 Task: Create a rule from the Routing list, Task moved to a section -> Set Priority in the project BioTech , set the section as Done clear the priority
Action: Mouse moved to (1164, 192)
Screenshot: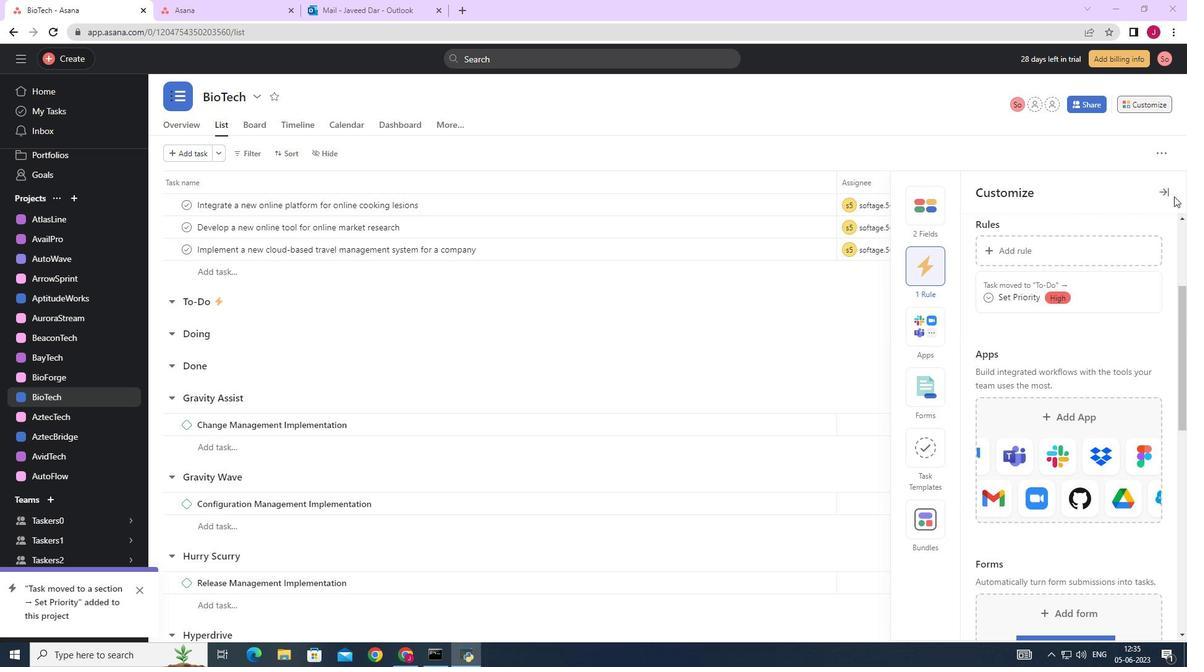 
Action: Mouse pressed left at (1164, 192)
Screenshot: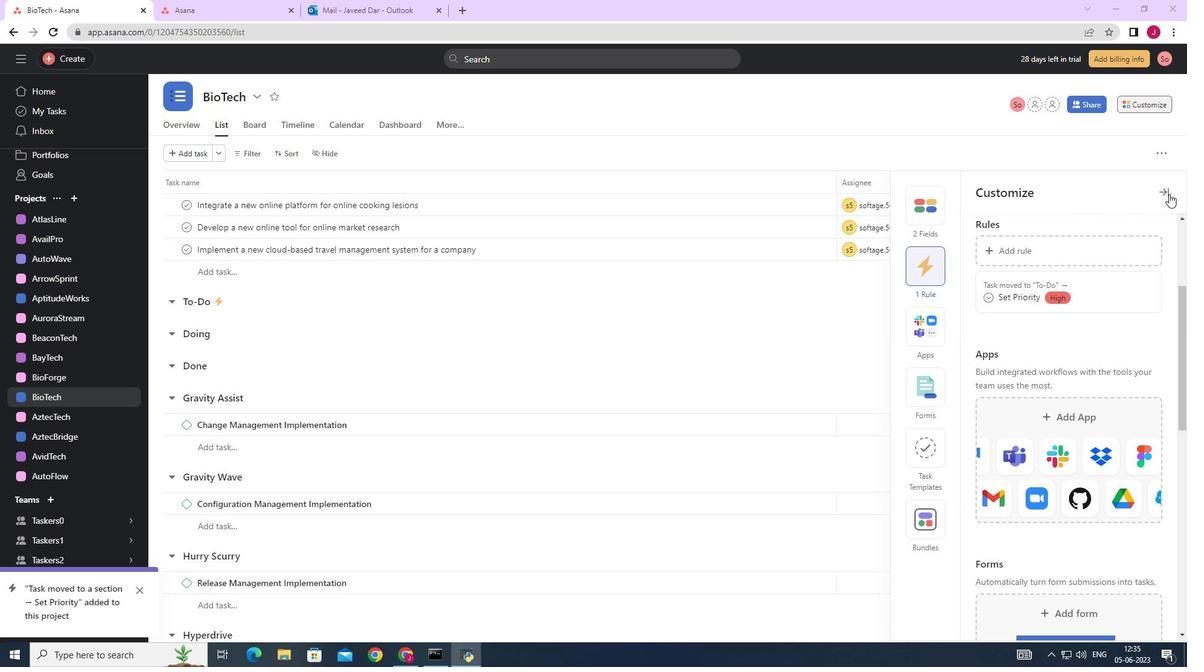 
Action: Mouse moved to (1140, 108)
Screenshot: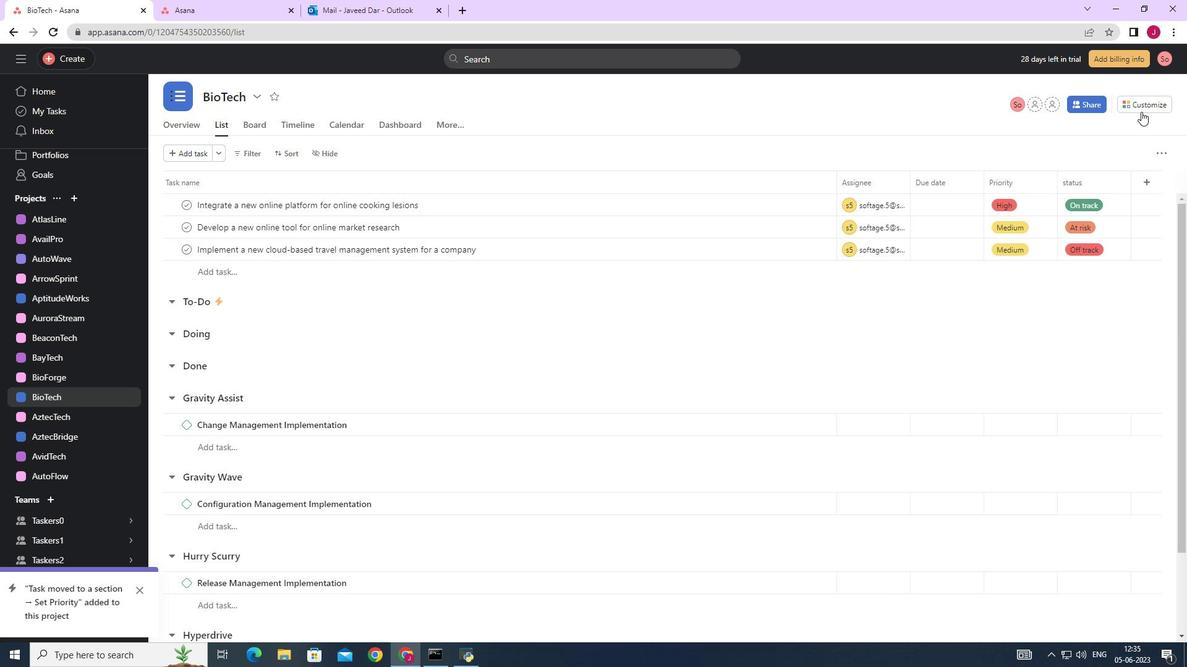 
Action: Mouse pressed left at (1140, 108)
Screenshot: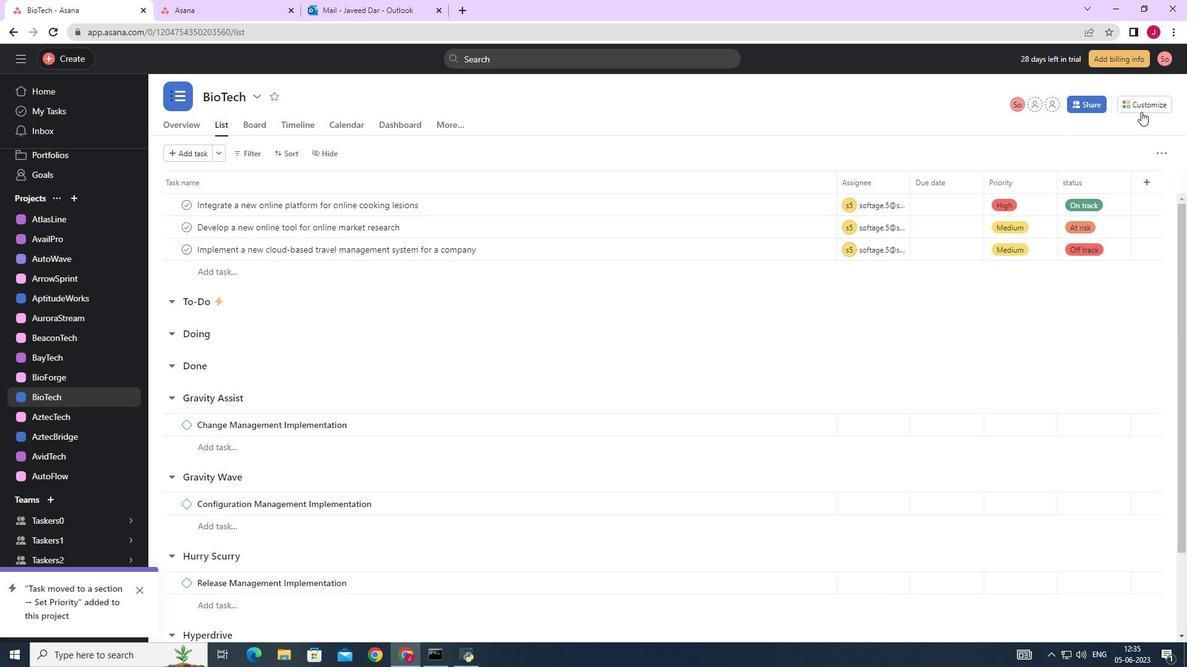 
Action: Mouse moved to (917, 265)
Screenshot: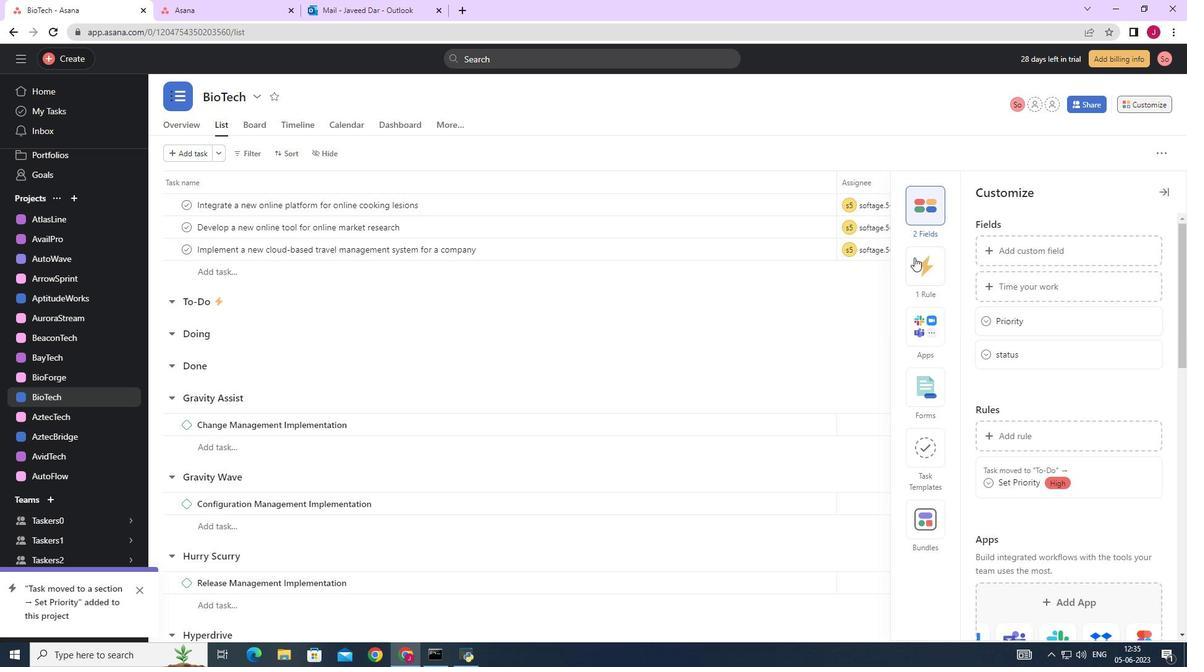 
Action: Mouse pressed left at (917, 265)
Screenshot: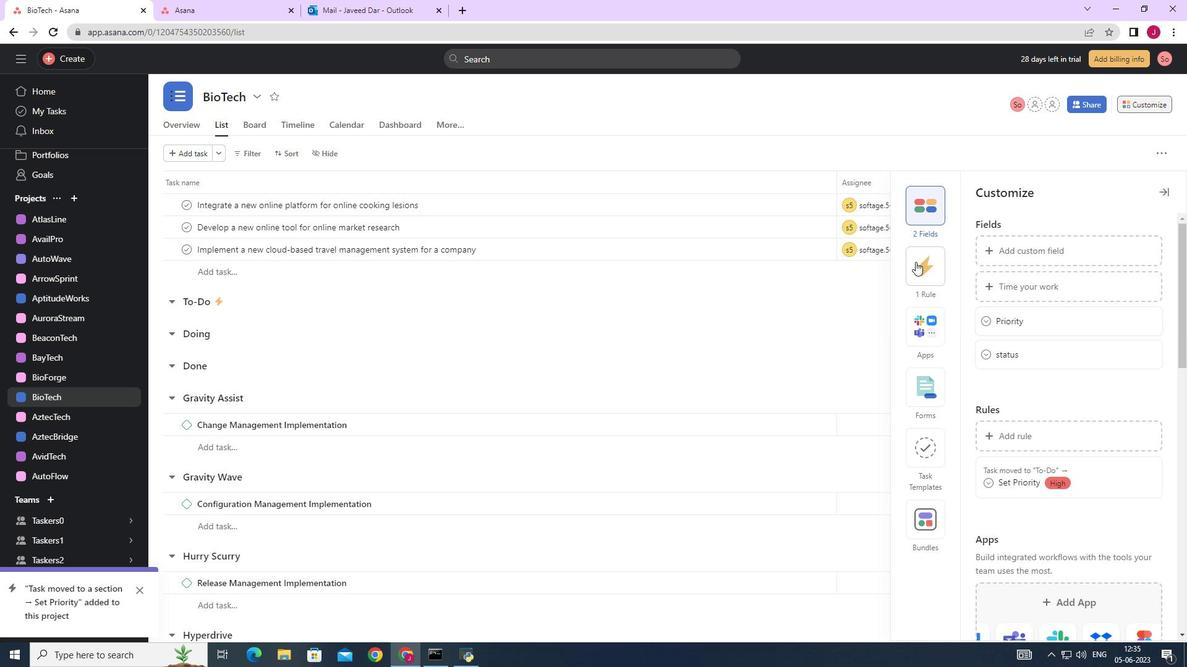 
Action: Mouse moved to (1045, 253)
Screenshot: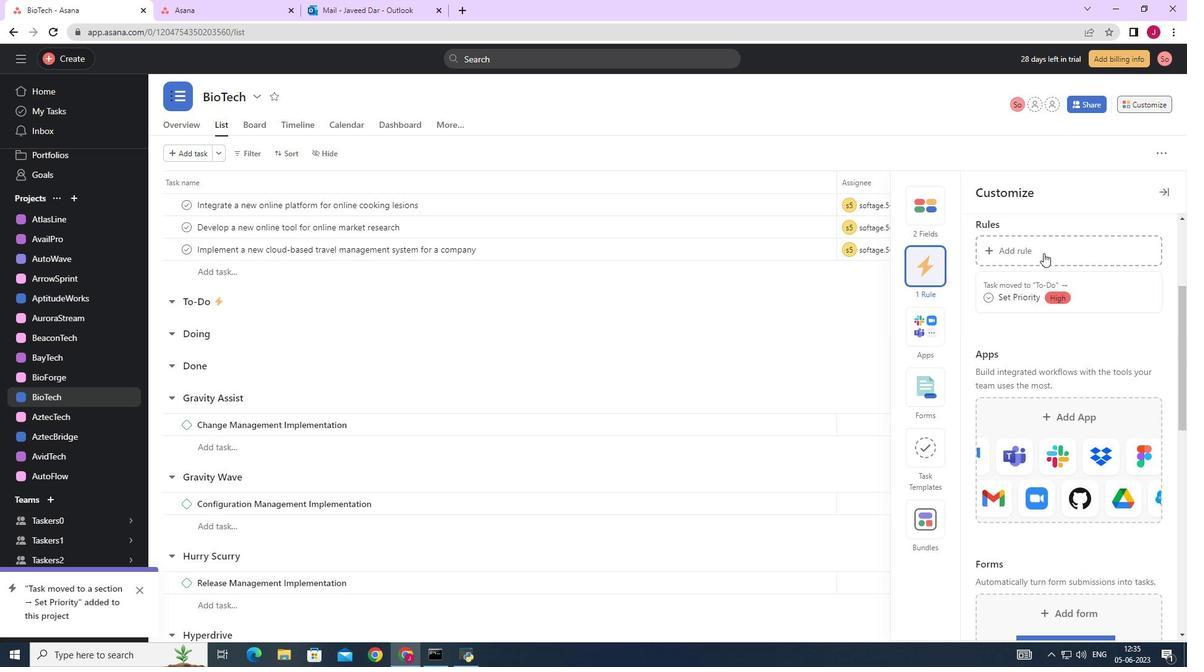 
Action: Mouse pressed left at (1045, 253)
Screenshot: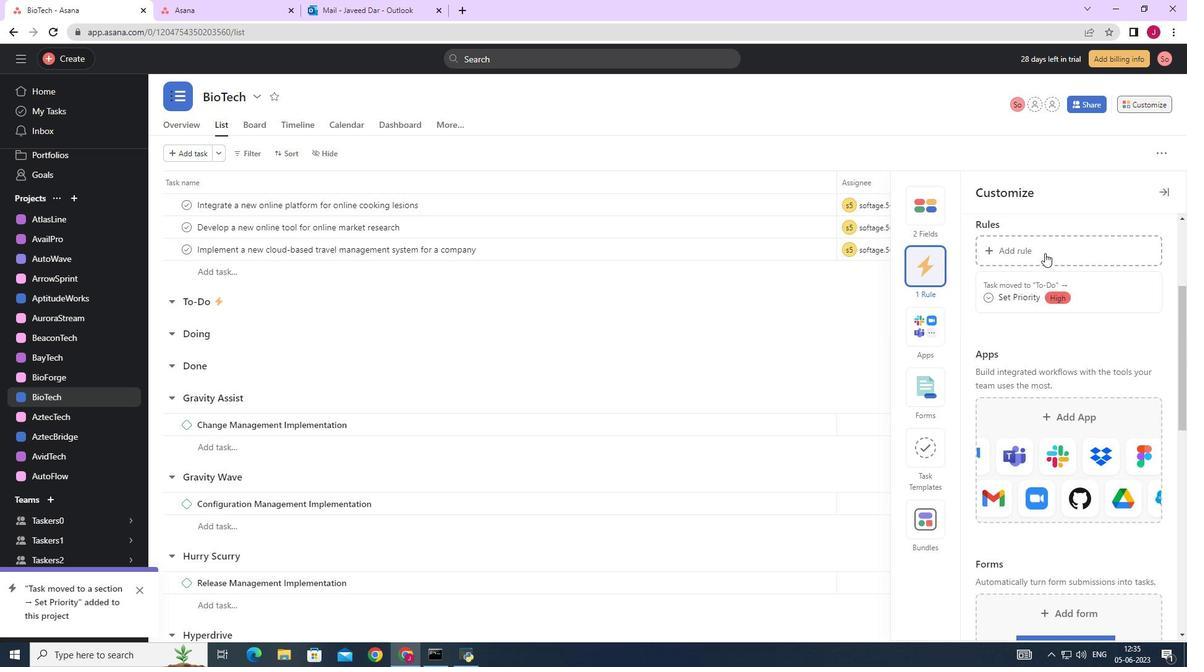 
Action: Mouse moved to (259, 156)
Screenshot: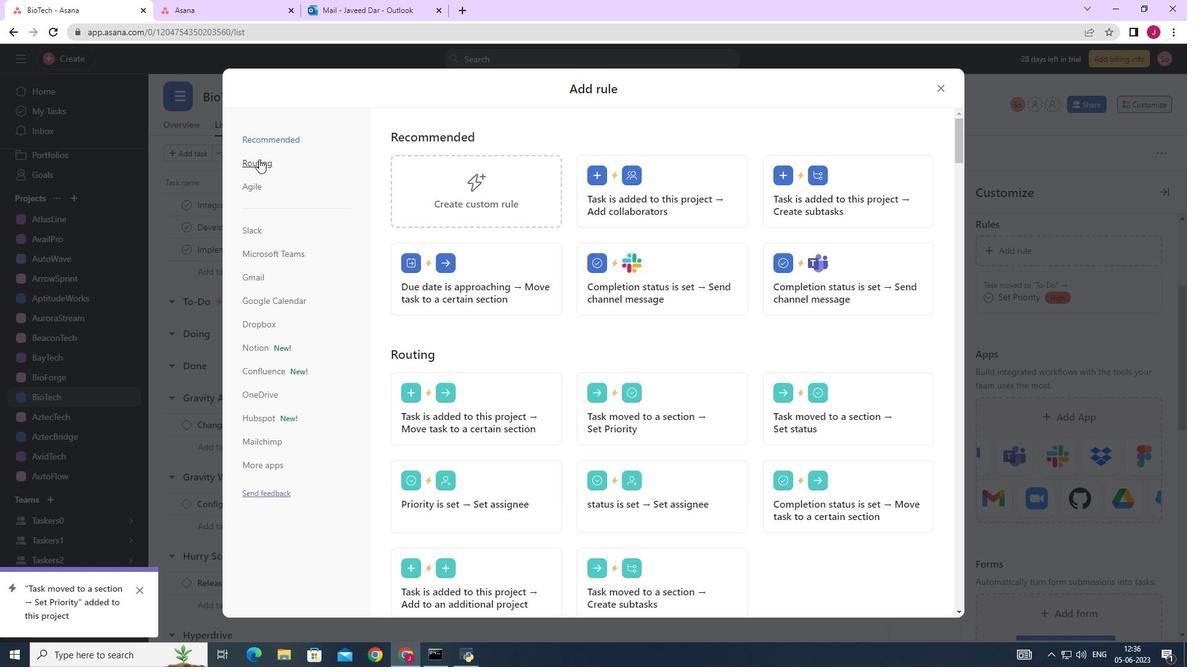 
Action: Mouse pressed left at (259, 156)
Screenshot: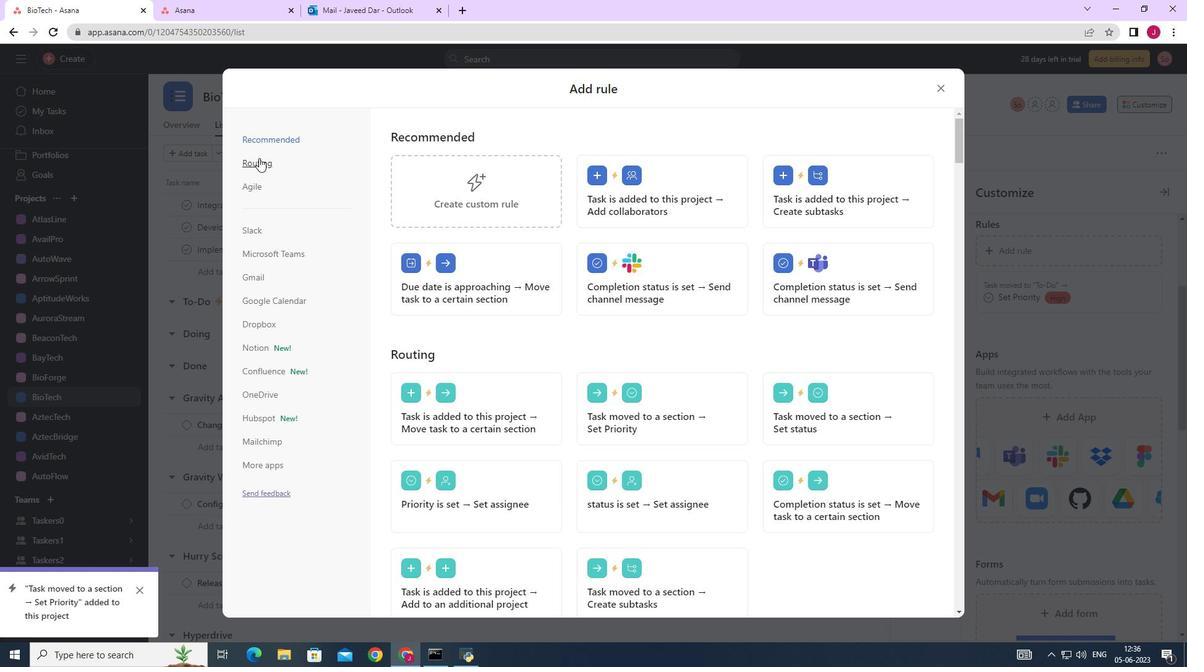 
Action: Mouse moved to (656, 203)
Screenshot: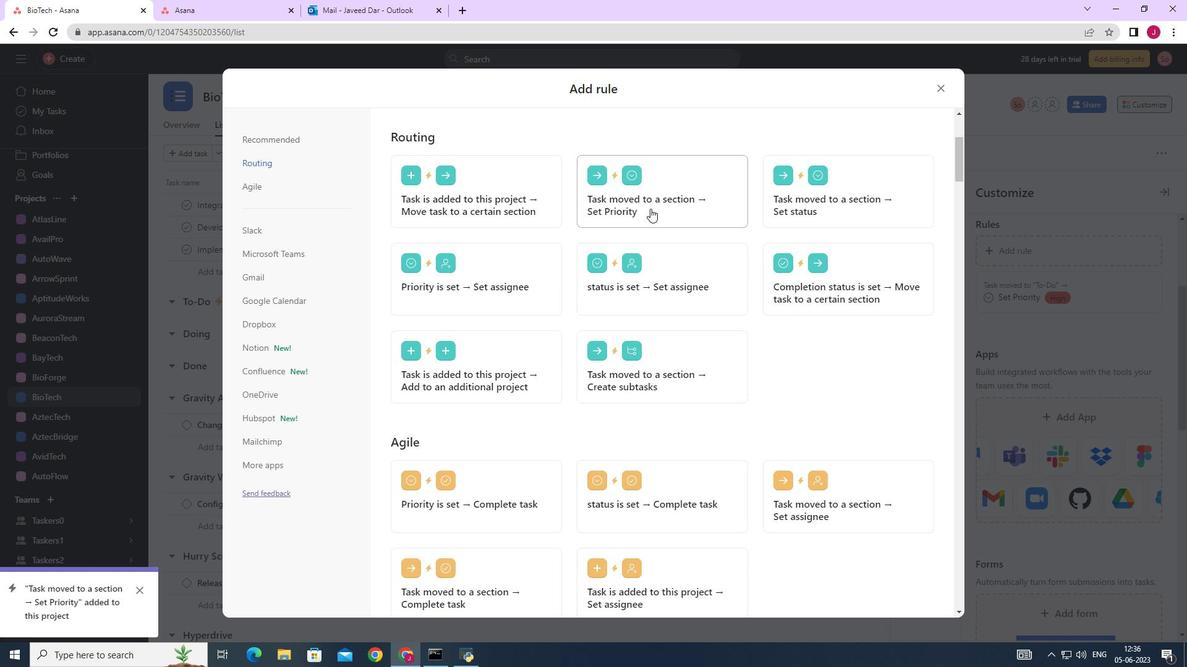 
Action: Mouse pressed left at (656, 203)
Screenshot: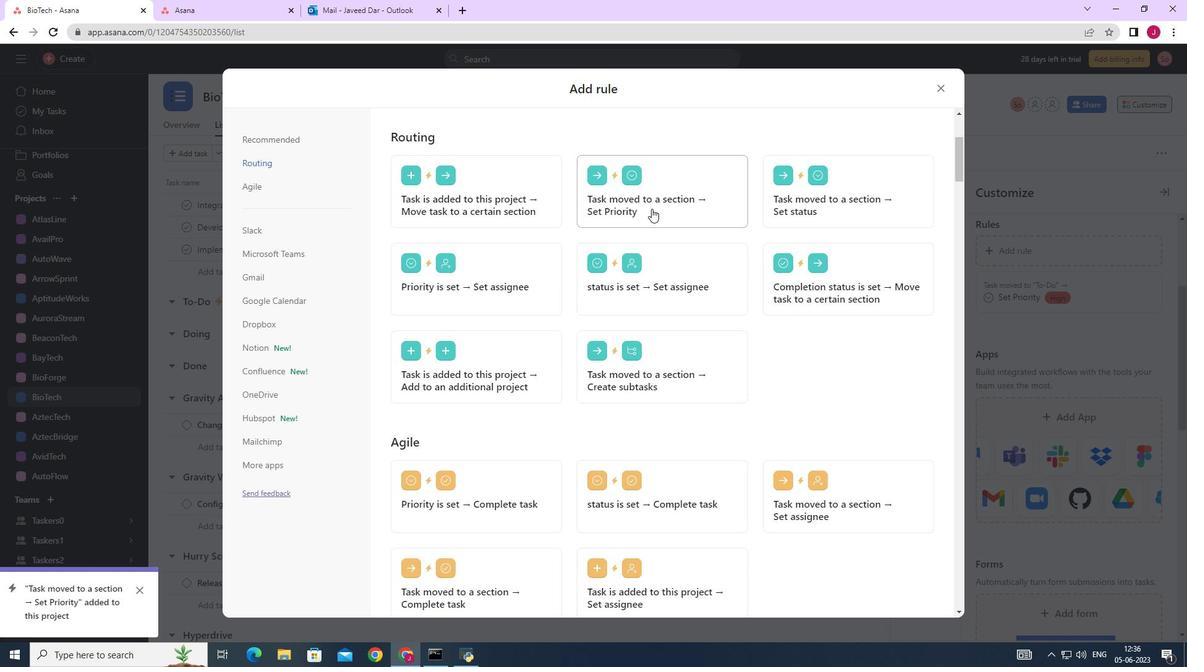 
Action: Mouse moved to (481, 332)
Screenshot: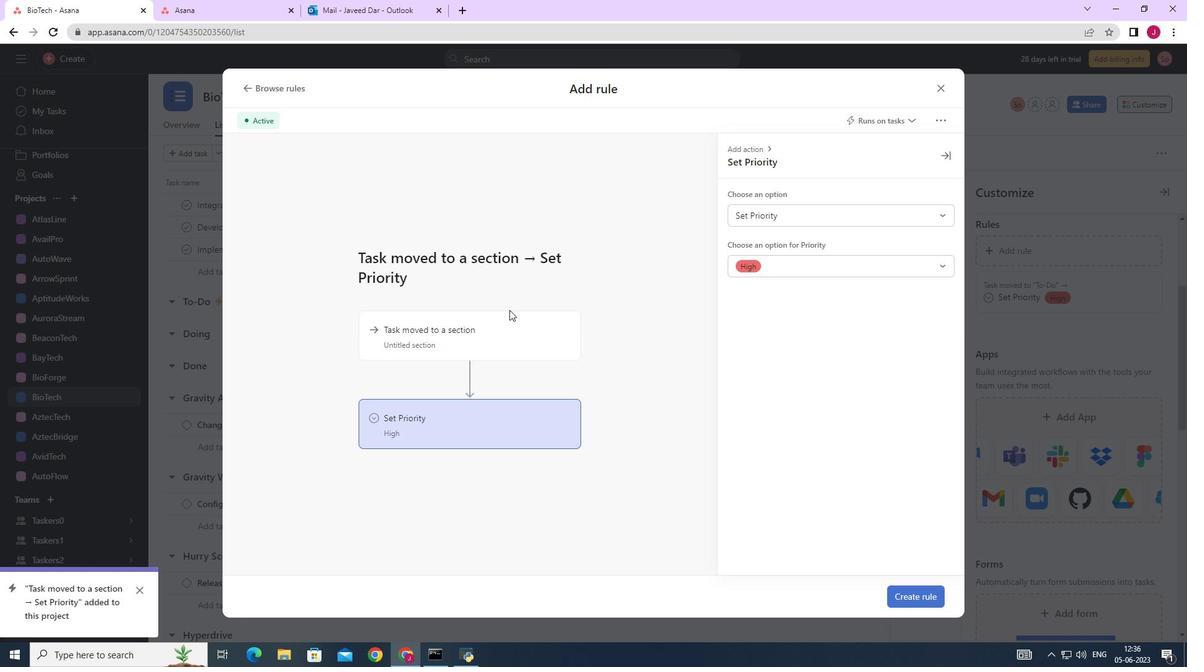 
Action: Mouse pressed left at (481, 332)
Screenshot: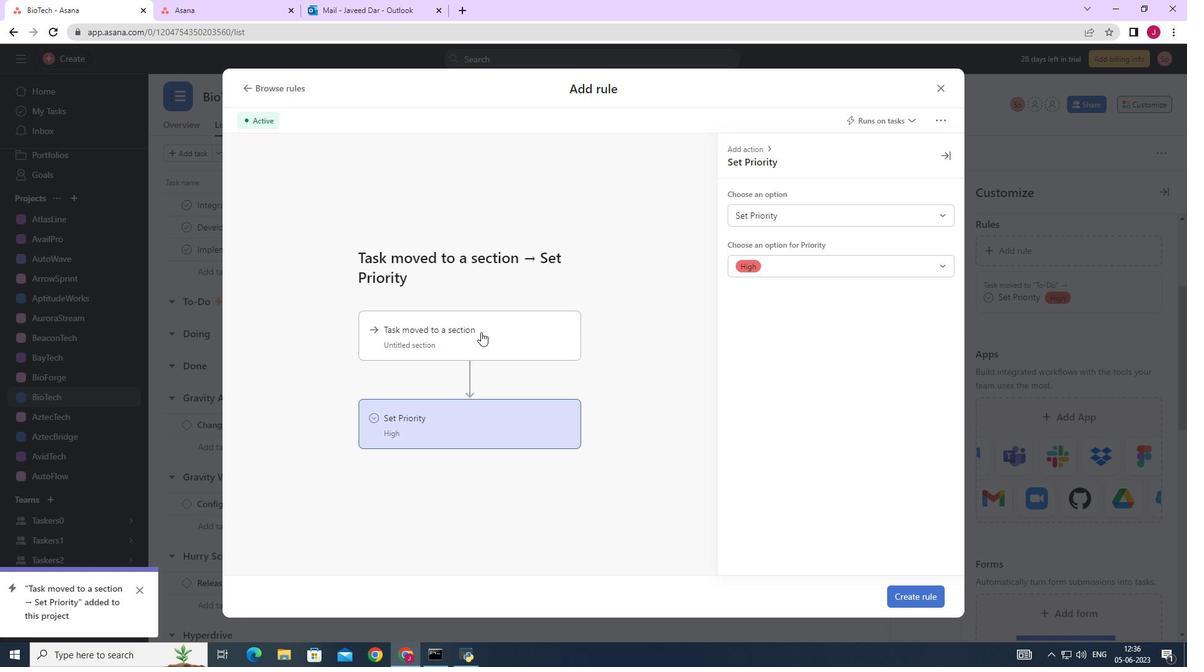 
Action: Mouse moved to (774, 215)
Screenshot: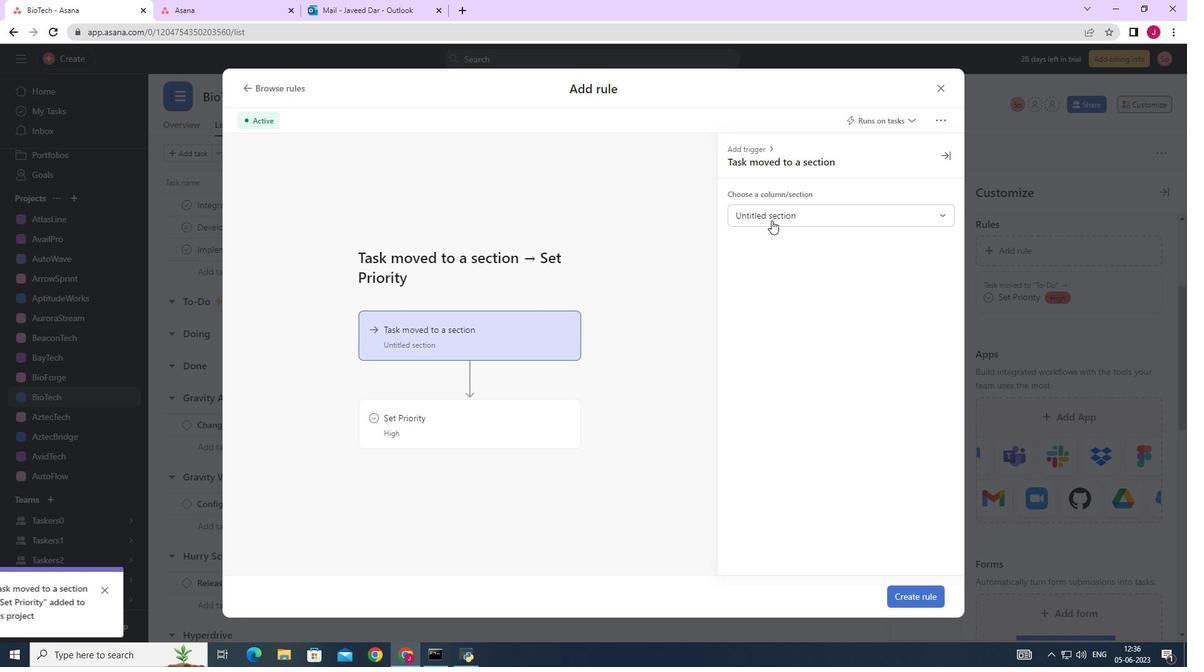 
Action: Mouse pressed left at (774, 215)
Screenshot: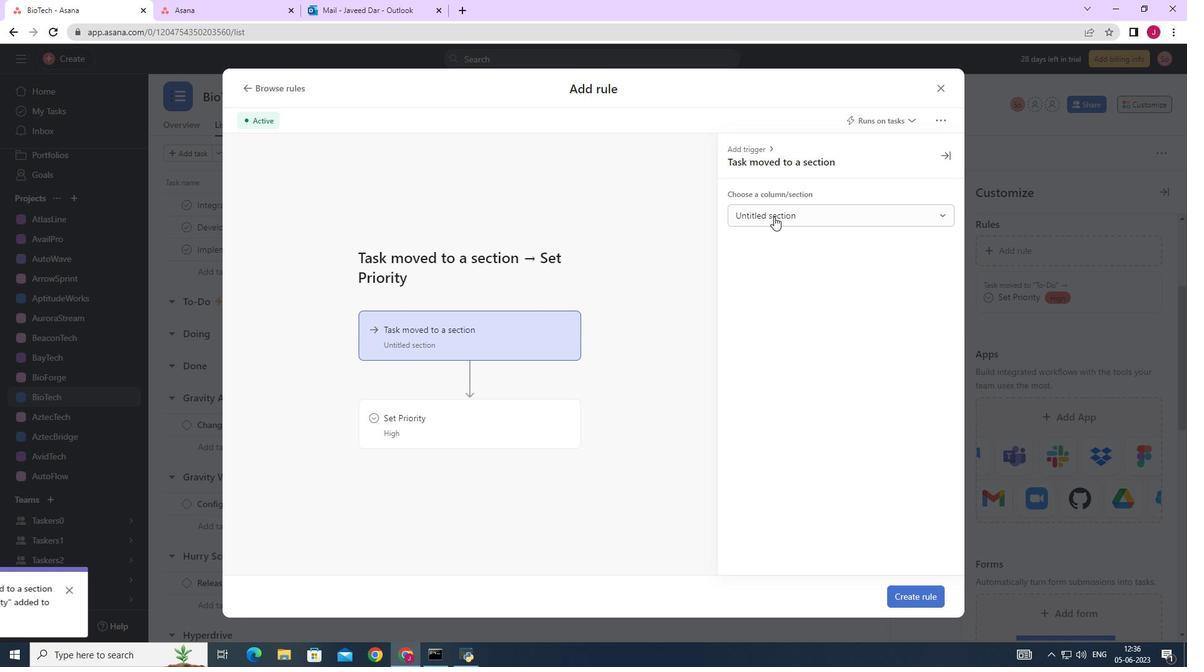 
Action: Mouse moved to (774, 304)
Screenshot: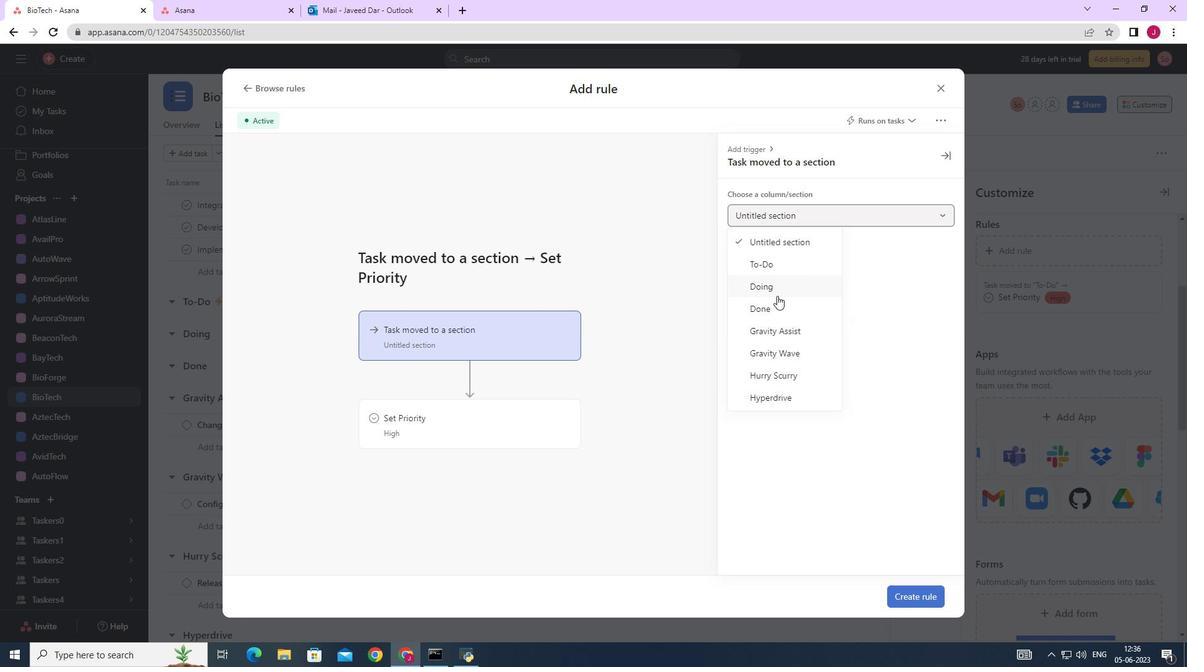 
Action: Mouse pressed left at (774, 304)
Screenshot: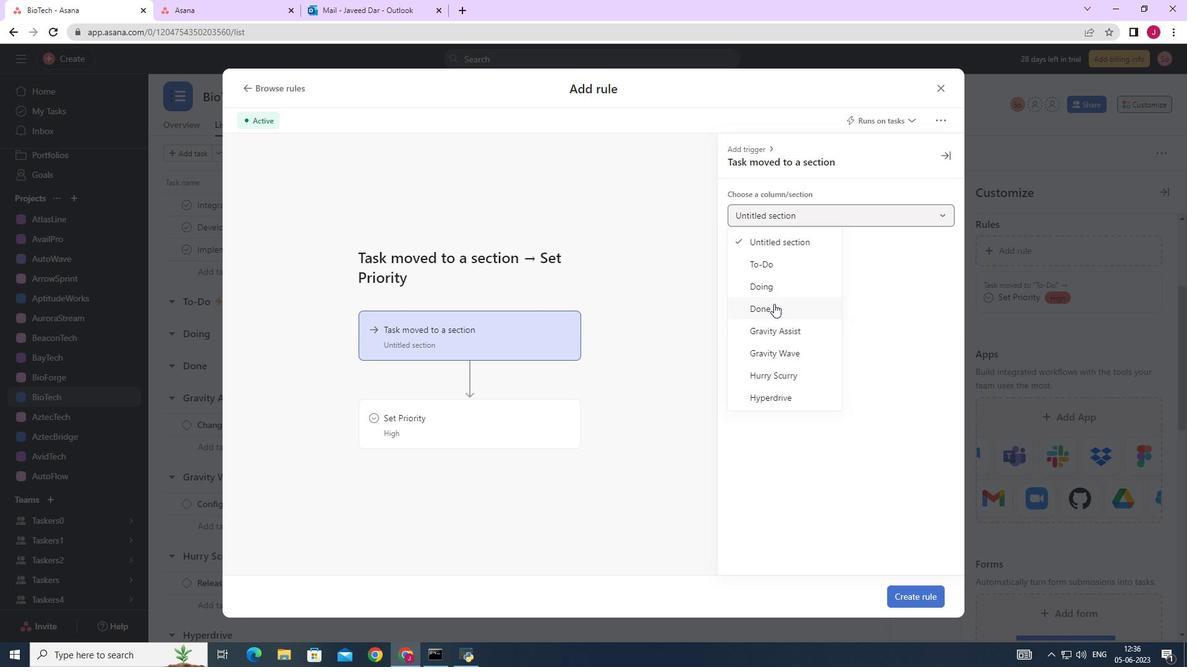
Action: Mouse moved to (492, 416)
Screenshot: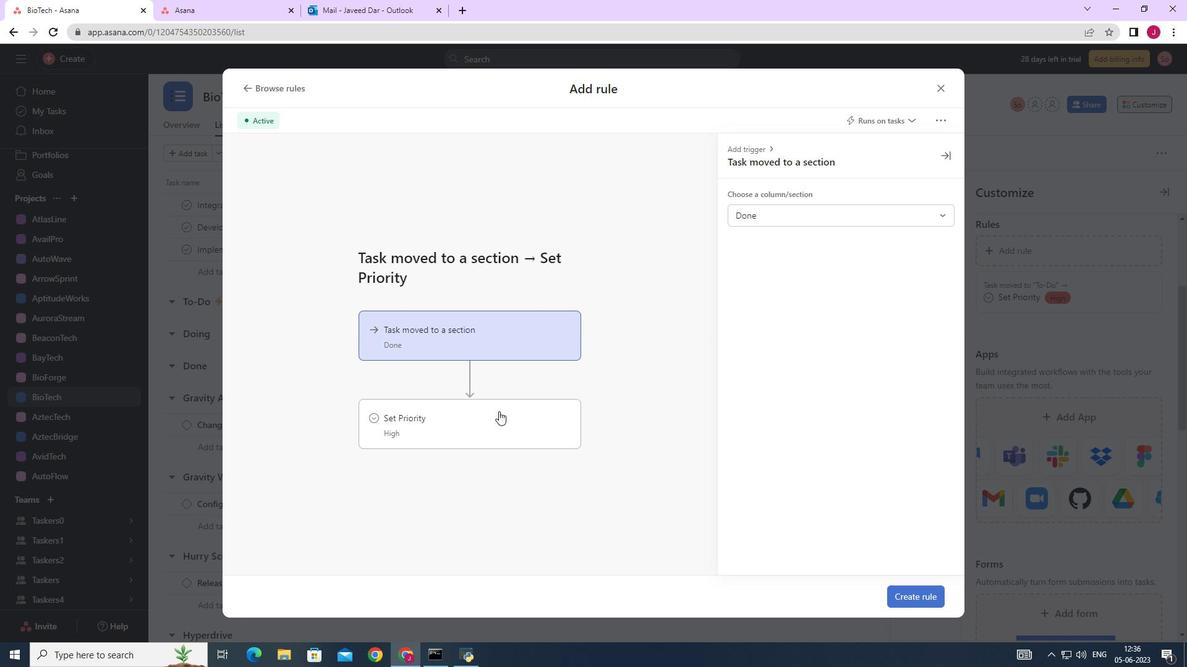 
Action: Mouse pressed left at (492, 416)
Screenshot: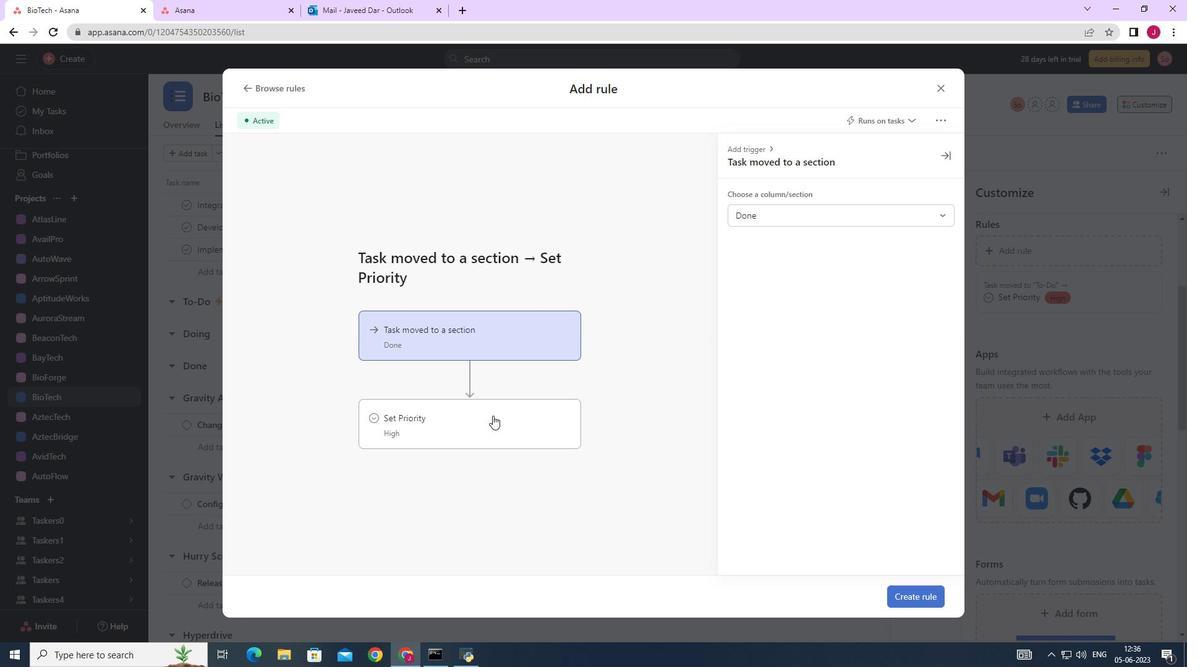 
Action: Mouse moved to (772, 215)
Screenshot: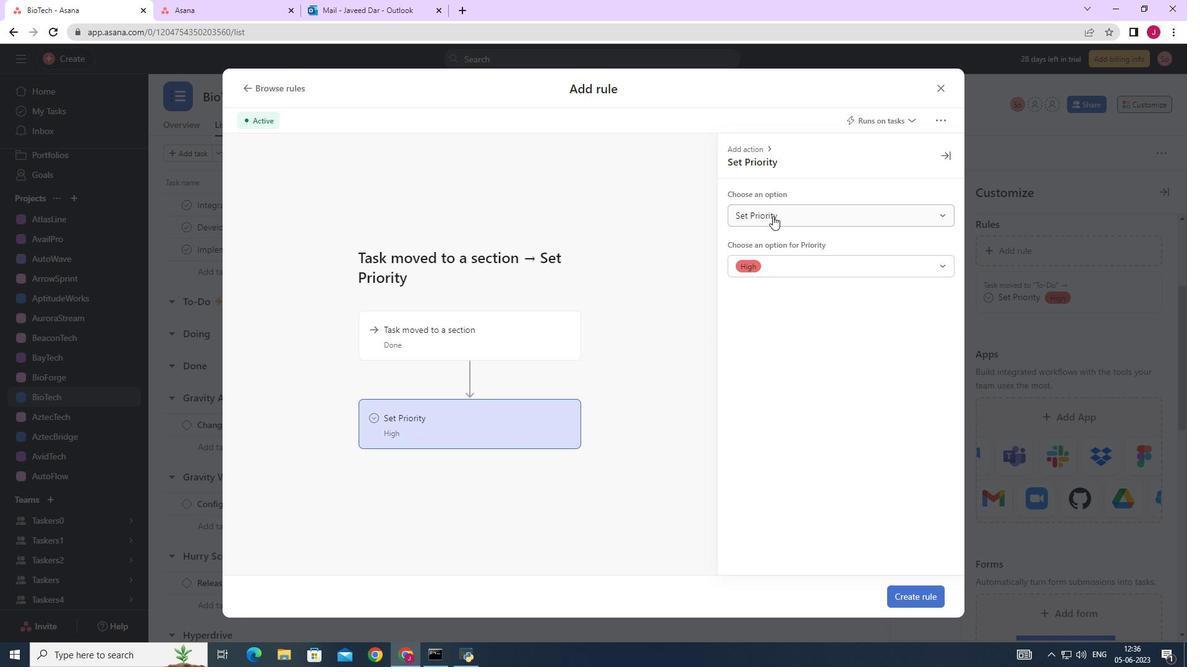 
Action: Mouse pressed left at (772, 215)
Screenshot: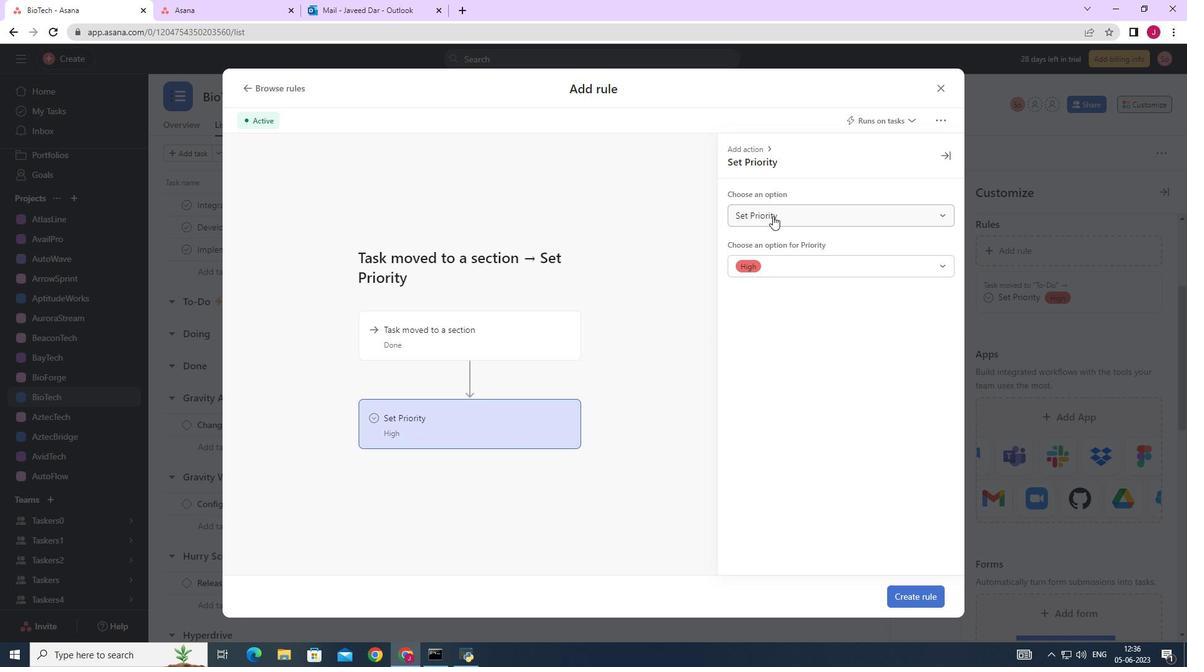 
Action: Mouse moved to (771, 264)
Screenshot: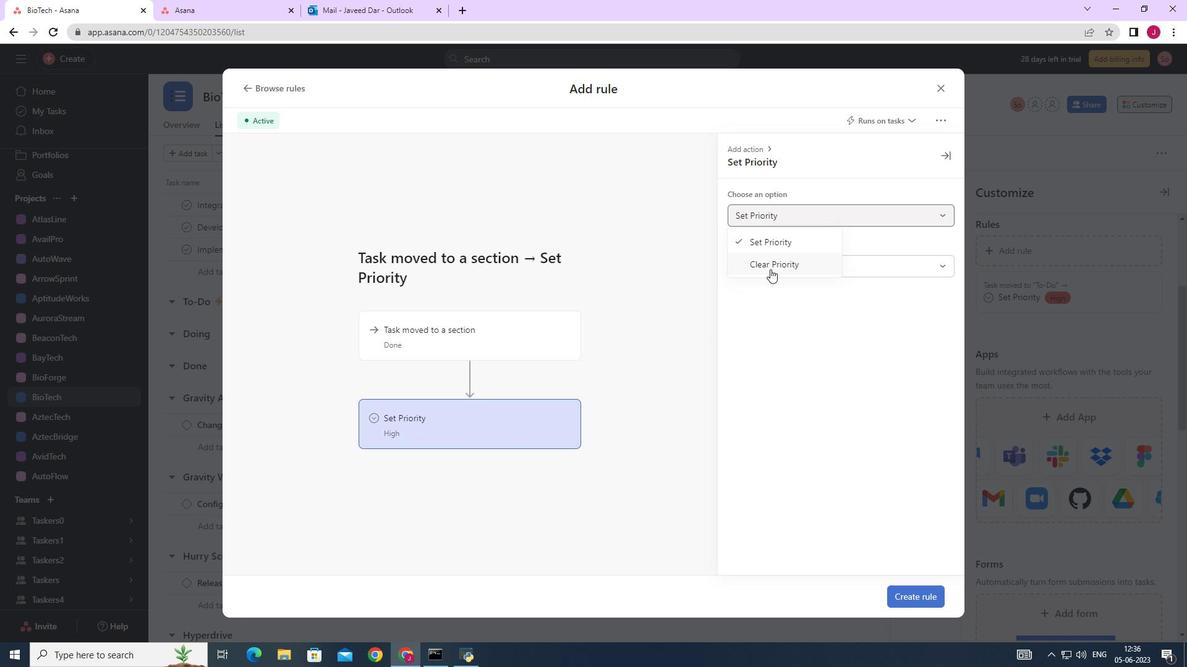 
Action: Mouse pressed left at (771, 264)
Screenshot: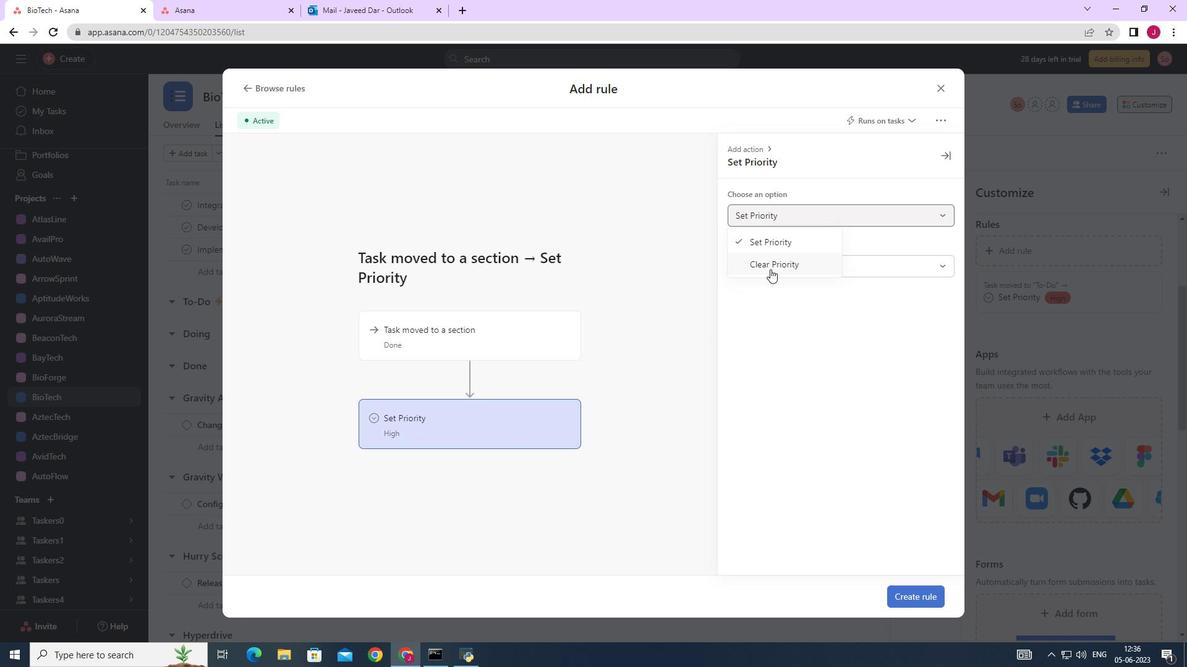 
Action: Mouse moved to (470, 432)
Screenshot: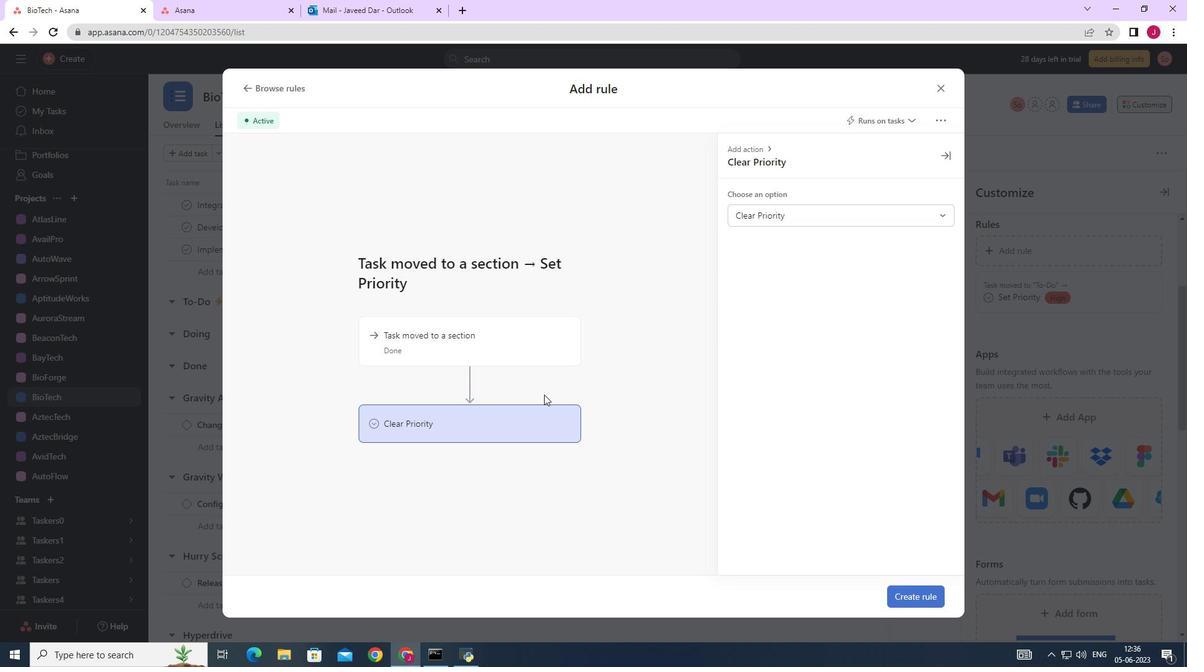 
Action: Mouse pressed left at (470, 432)
Screenshot: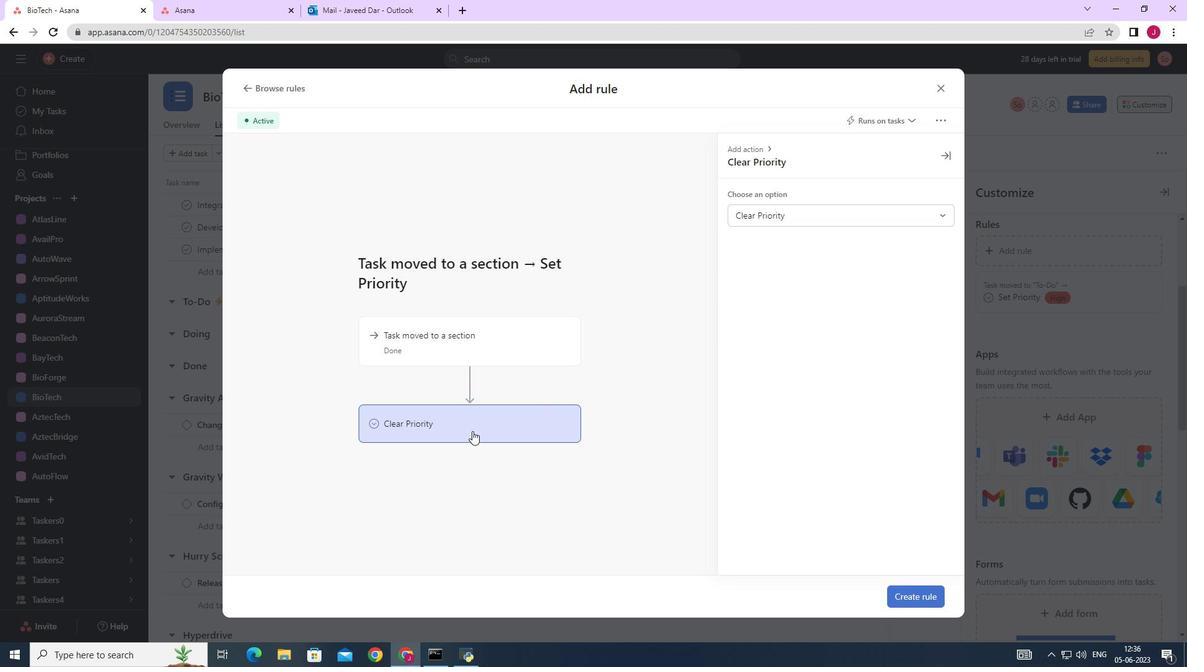
Action: Mouse moved to (926, 594)
Screenshot: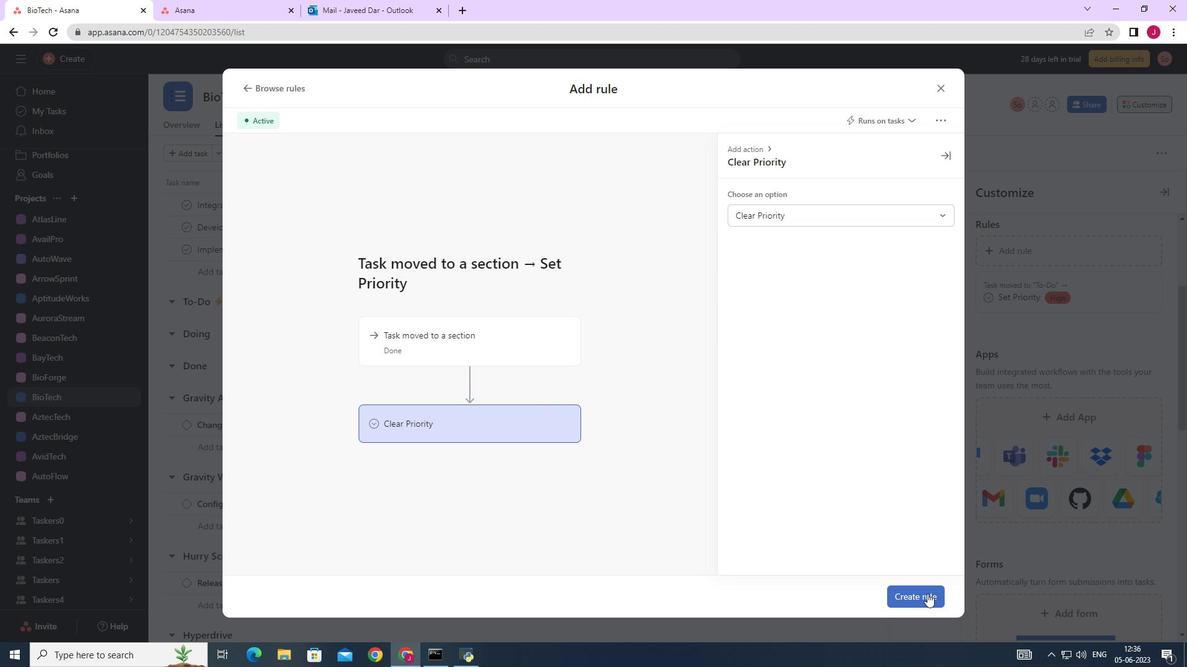 
Action: Mouse pressed left at (926, 594)
Screenshot: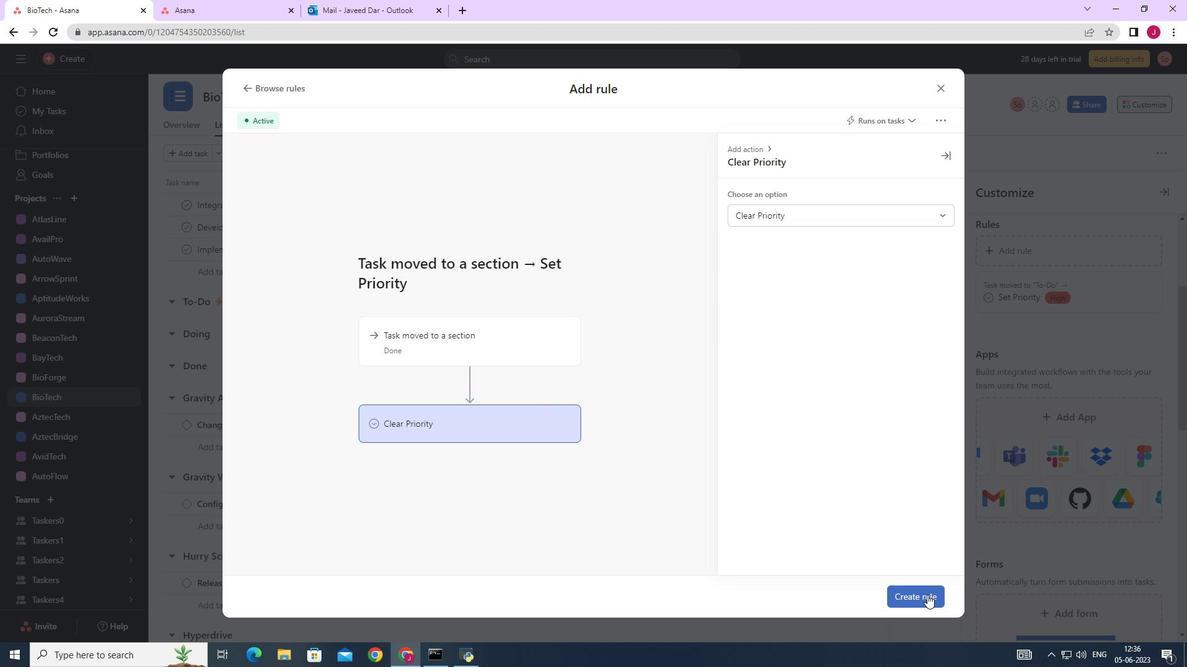 
Action: Mouse moved to (759, 476)
Screenshot: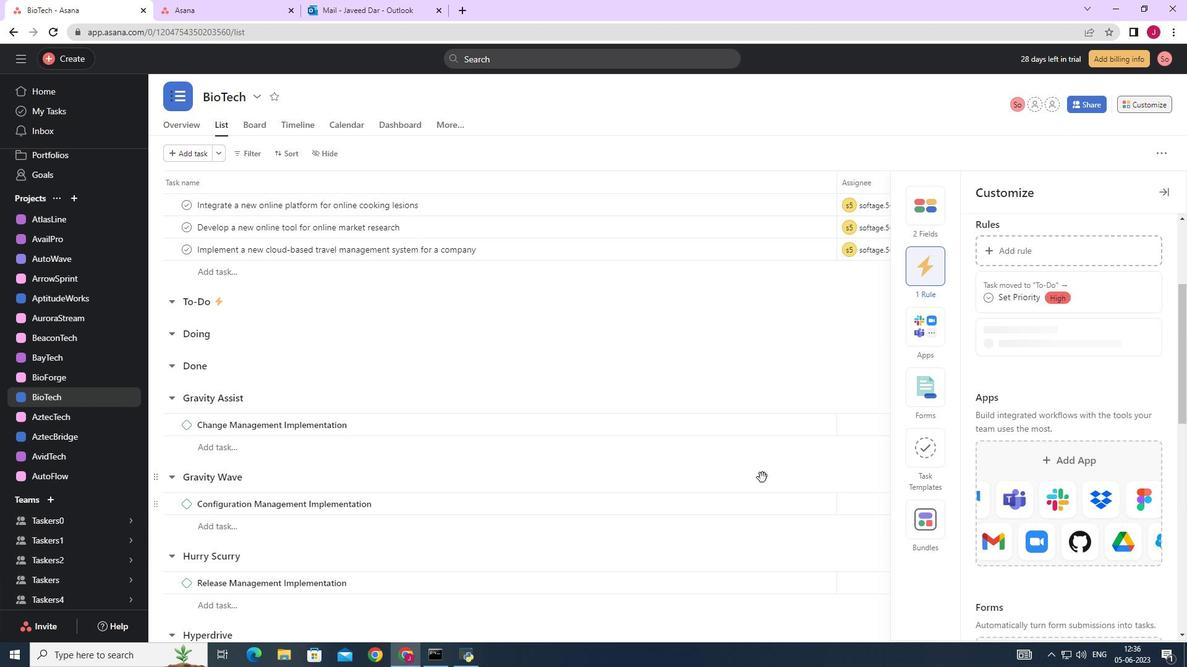 
